 Task: Filter the search "javascript" by code.
Action: Mouse moved to (794, 83)
Screenshot: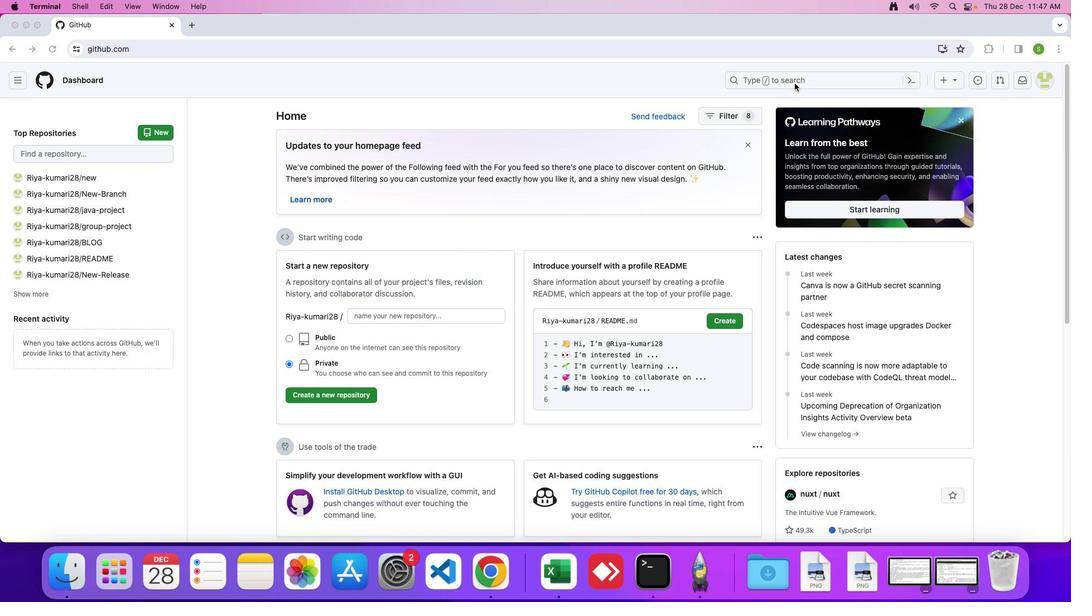 
Action: Mouse pressed left at (794, 83)
Screenshot: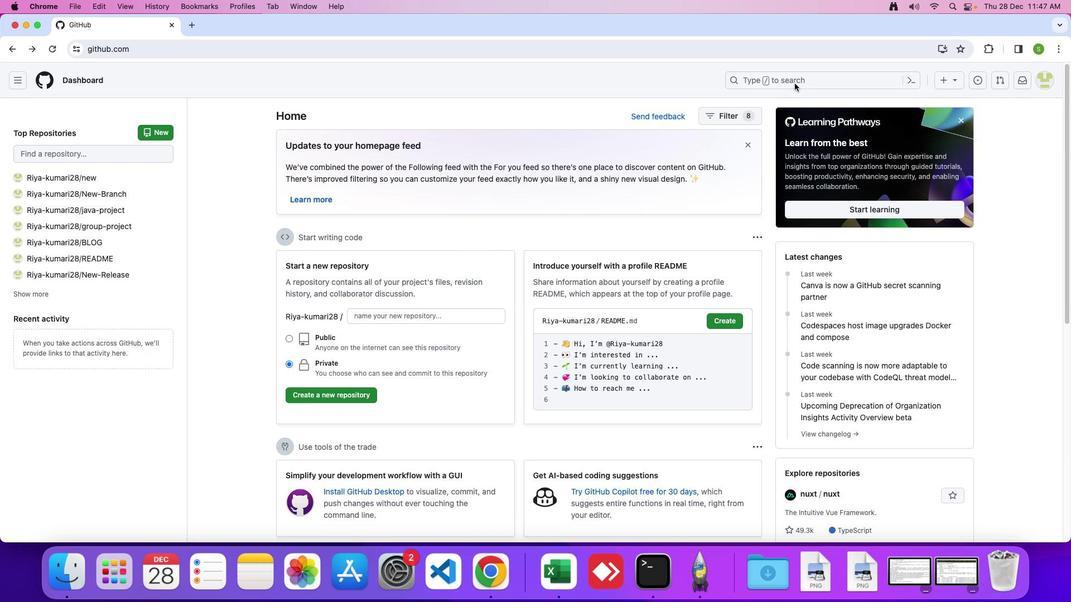 
Action: Mouse moved to (794, 81)
Screenshot: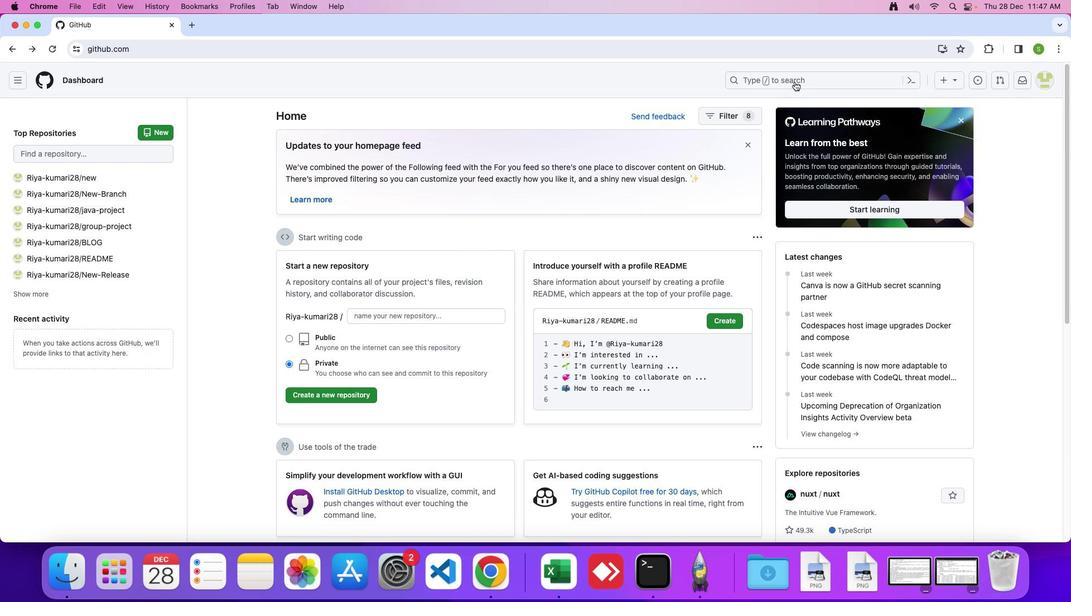 
Action: Mouse pressed left at (794, 81)
Screenshot: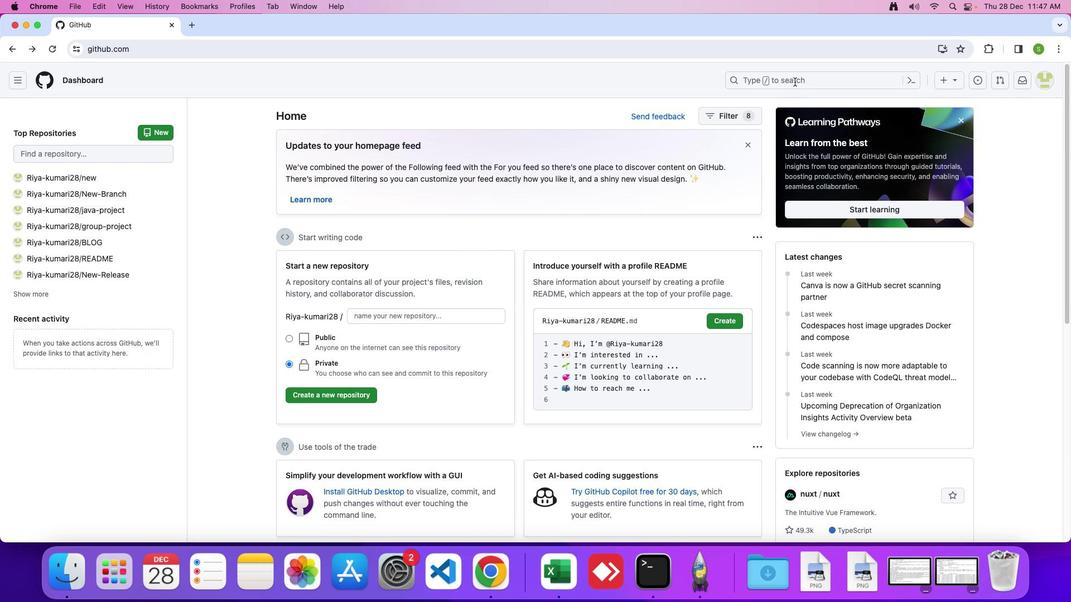 
Action: Mouse moved to (632, 83)
Screenshot: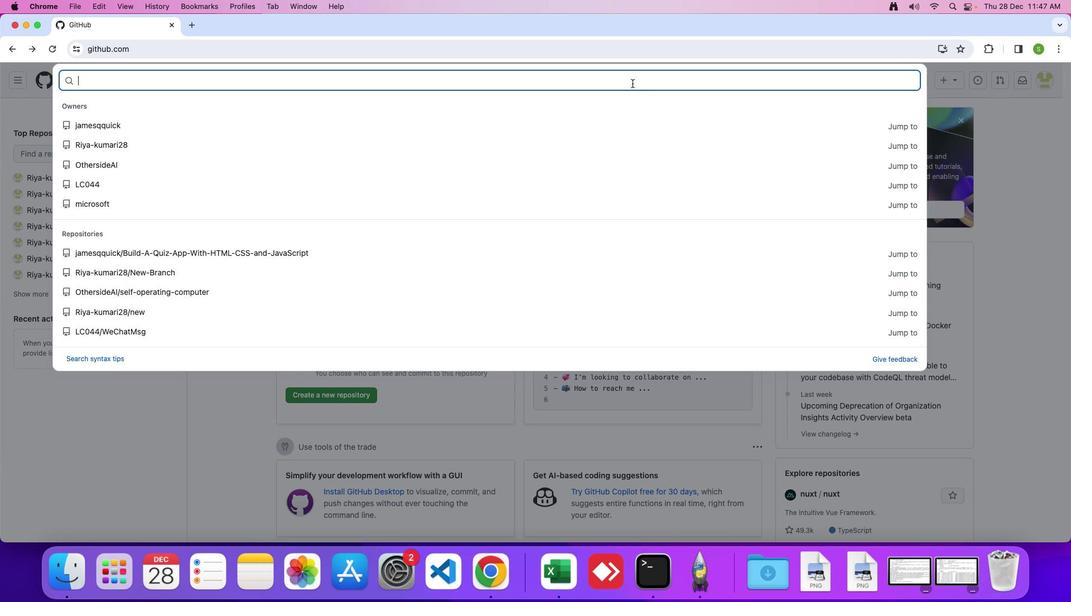 
Action: Key pressed 'J'Key.caps_lock'a''v''a''s''c''r''i''p''t'Key.enter
Screenshot: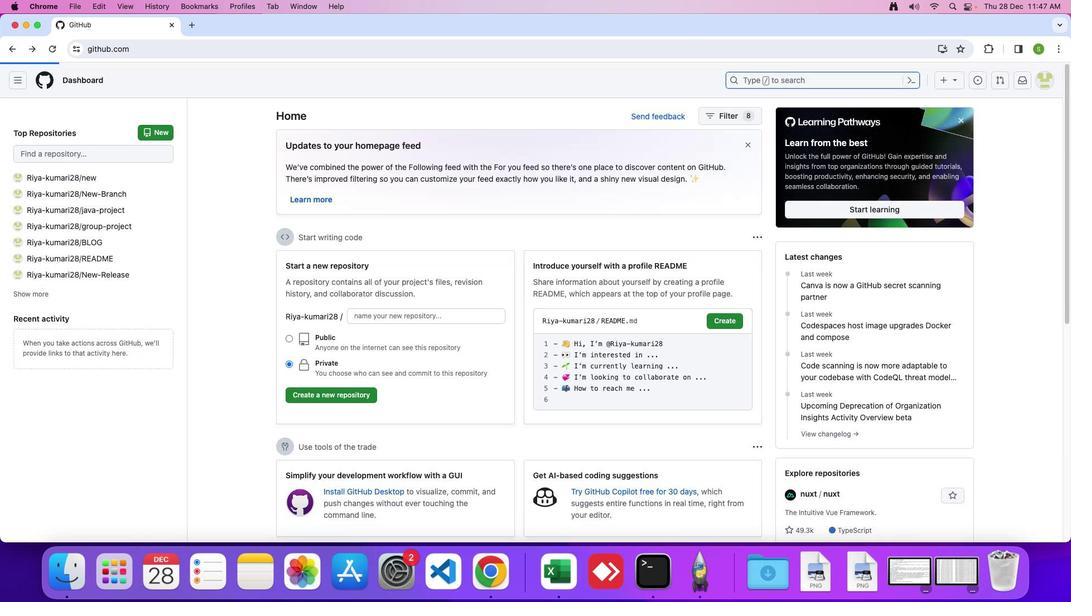 
Action: Mouse moved to (51, 140)
Screenshot: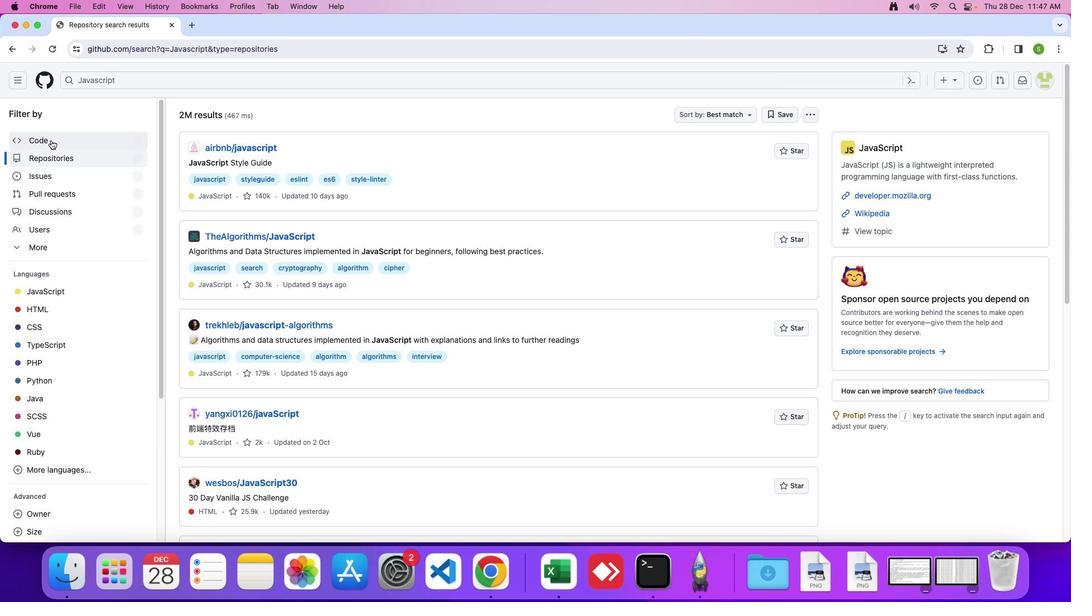 
Action: Mouse pressed left at (51, 140)
Screenshot: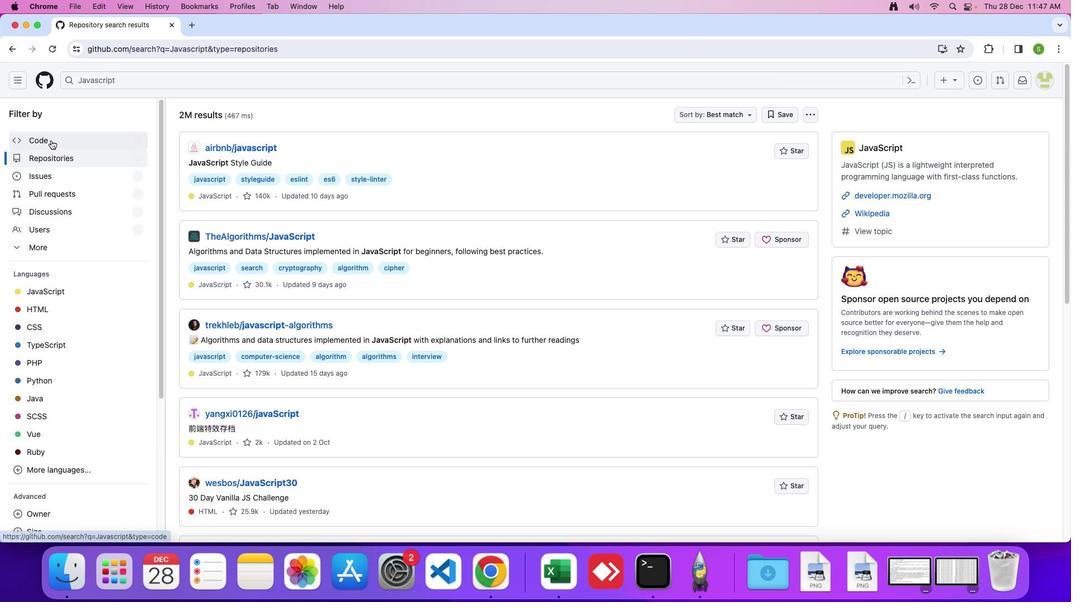 
Action: Mouse moved to (360, 242)
Screenshot: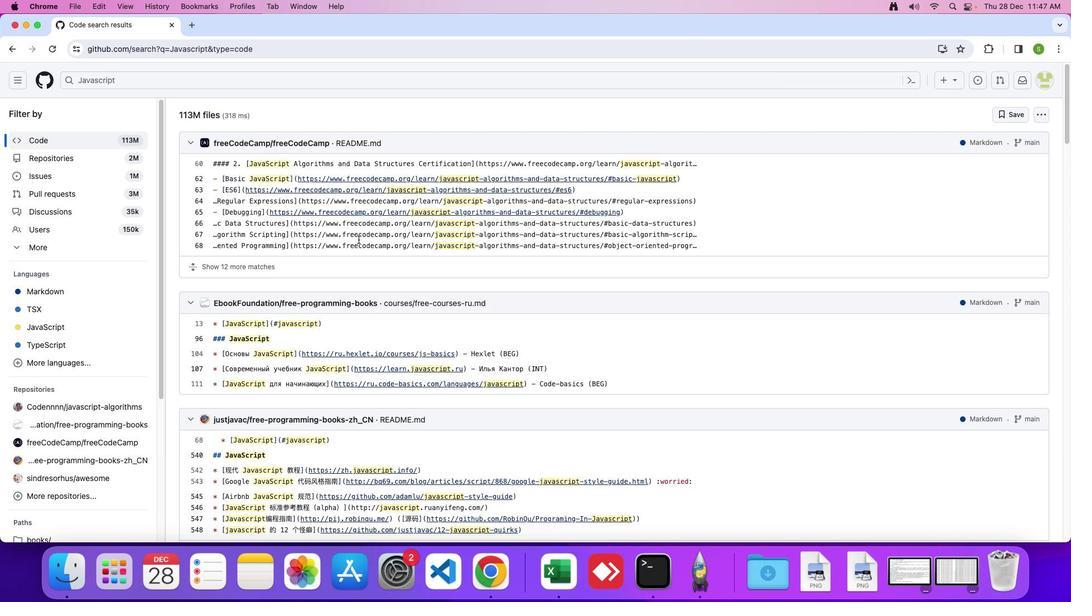 
